 Task: Add the task  Update the app to support the latest operating systems to the section Code Crusaders in the project TribeWorks and add a Due Date to the respective task as 2024/05/10.
Action: Mouse moved to (431, 519)
Screenshot: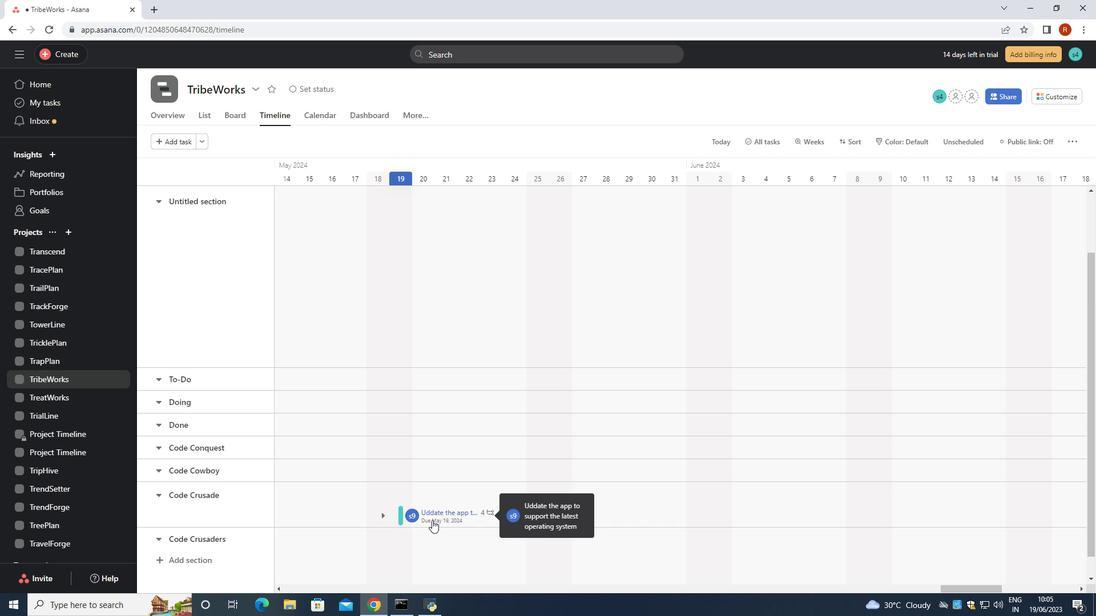
Action: Mouse pressed left at (431, 519)
Screenshot: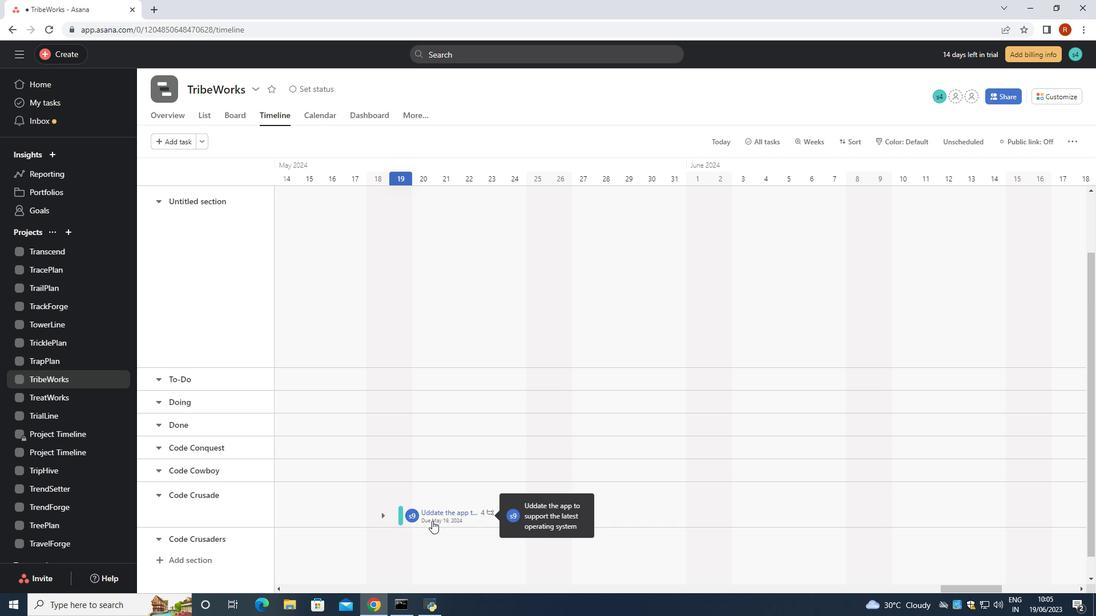 
Action: Mouse moved to (875, 258)
Screenshot: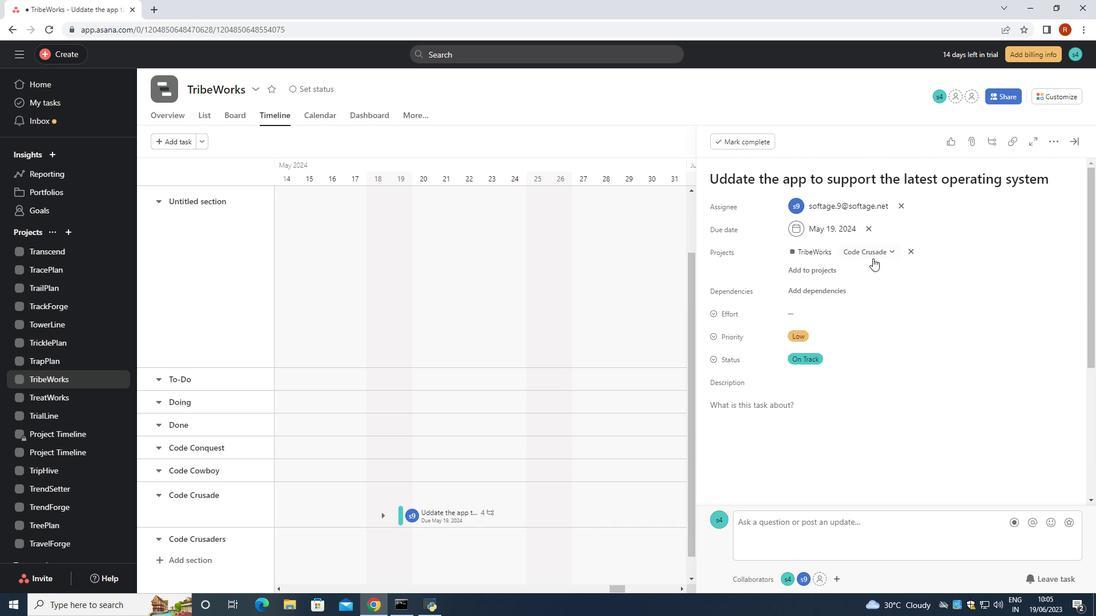 
Action: Mouse pressed left at (875, 258)
Screenshot: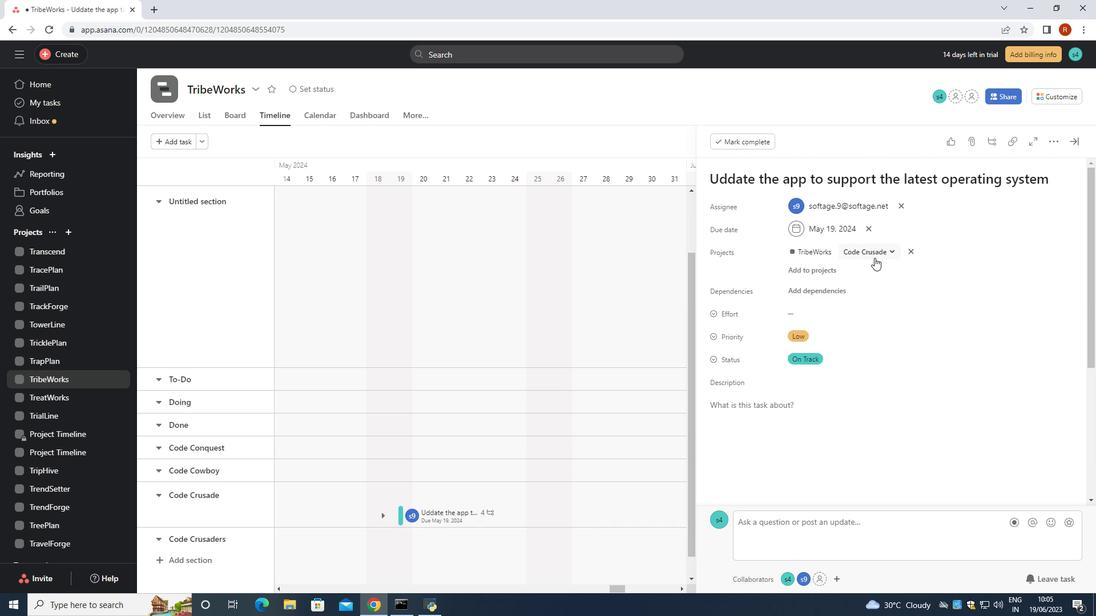 
Action: Mouse moved to (865, 427)
Screenshot: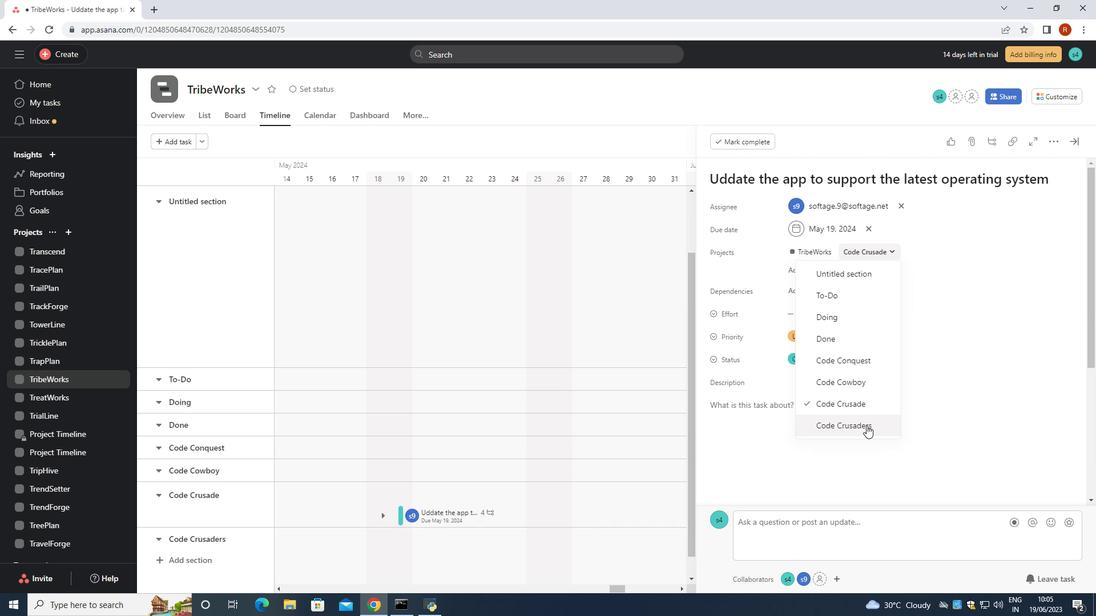 
Action: Mouse pressed left at (865, 427)
Screenshot: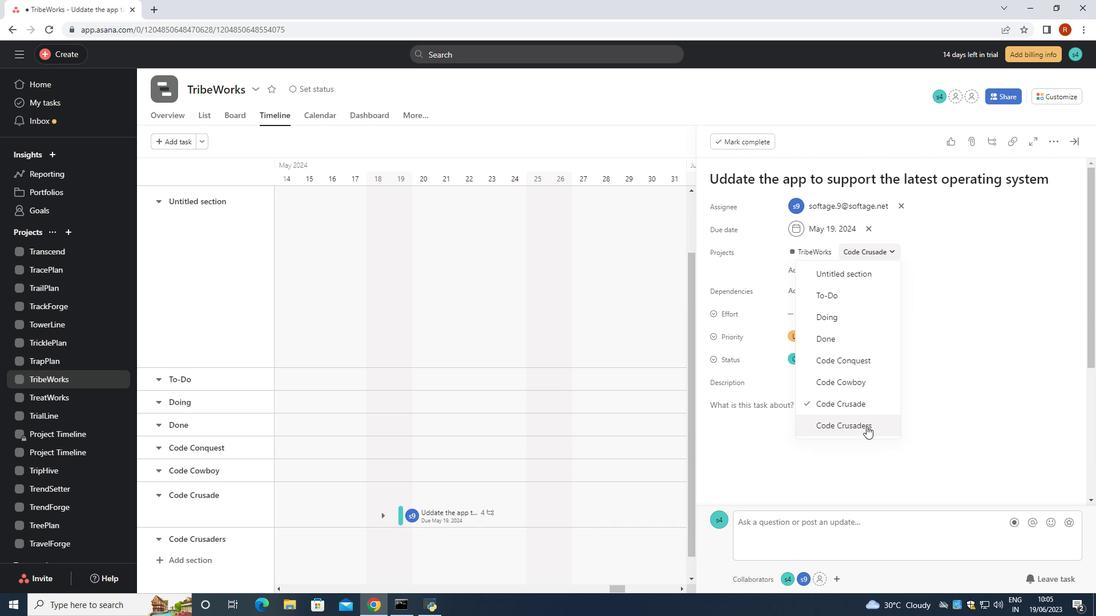 
Action: Mouse moved to (871, 232)
Screenshot: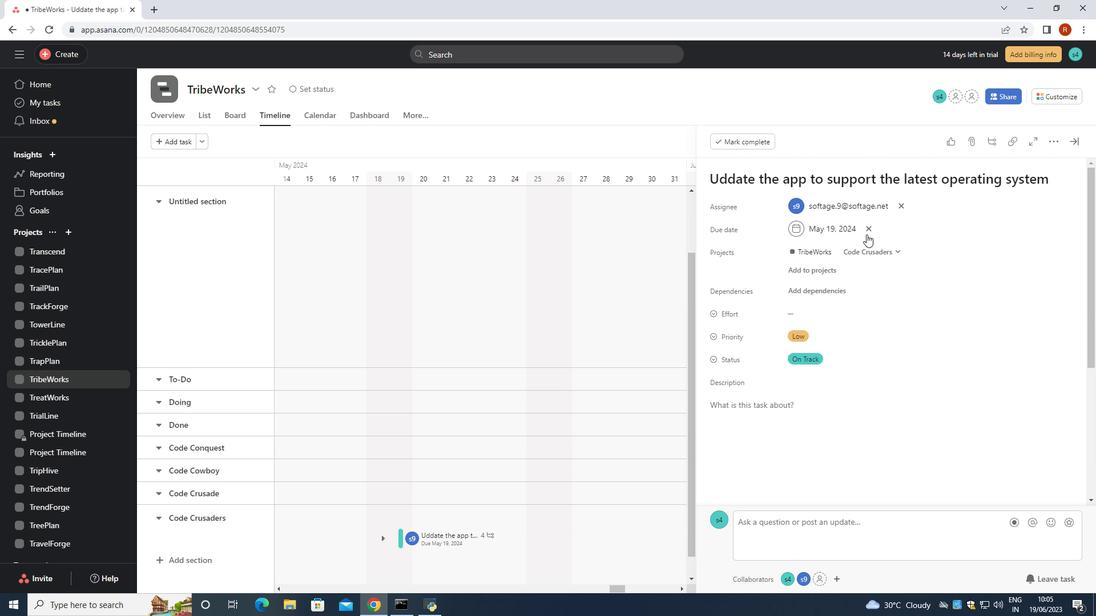 
Action: Mouse pressed left at (871, 232)
Screenshot: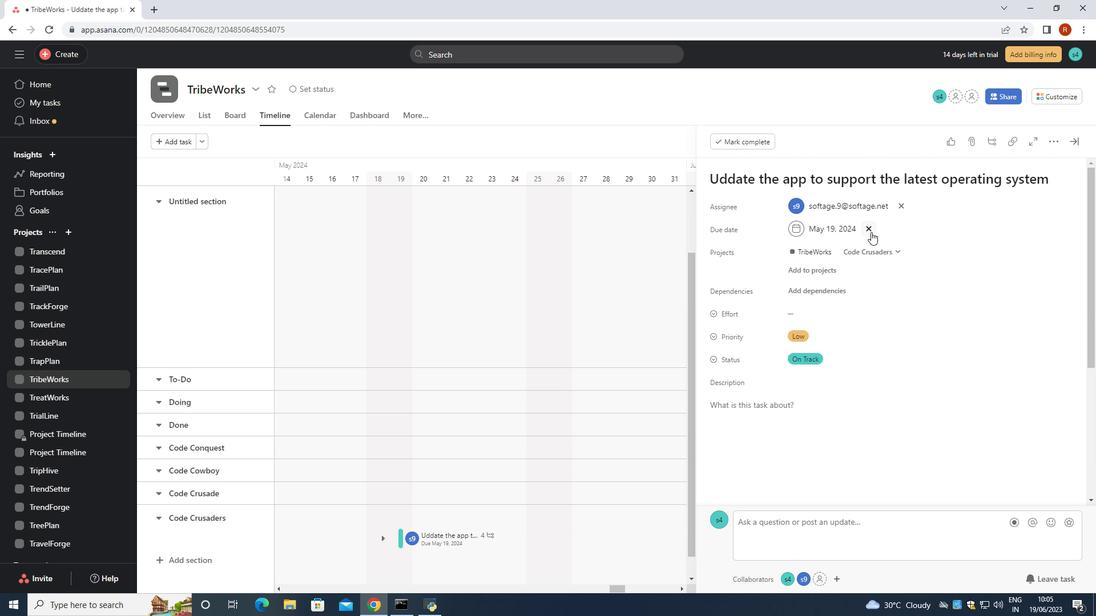 
Action: Mouse moved to (840, 225)
Screenshot: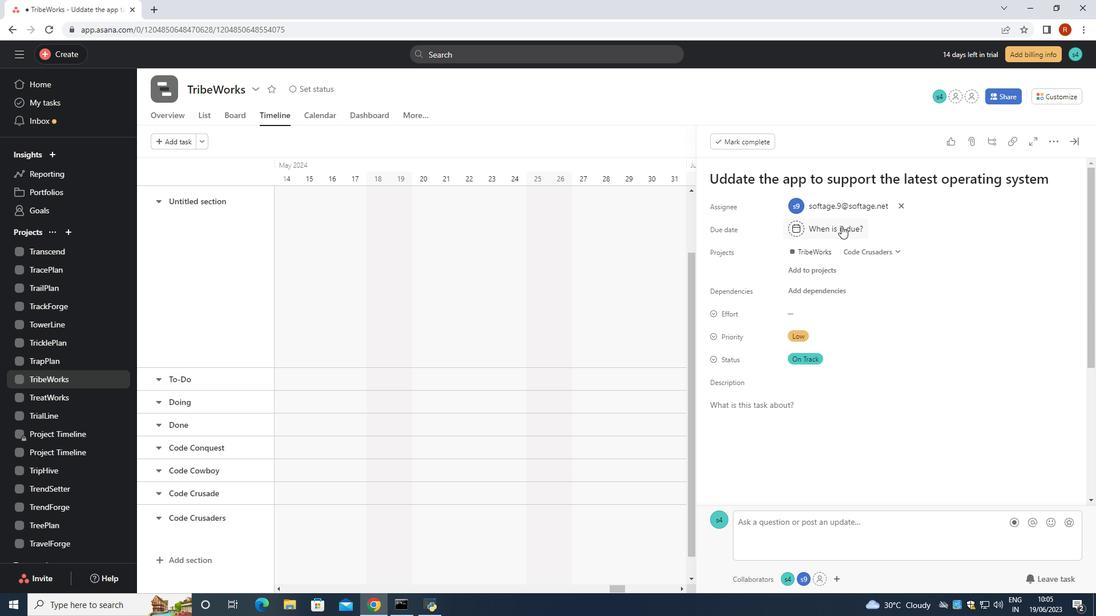 
Action: Mouse pressed left at (840, 225)
Screenshot: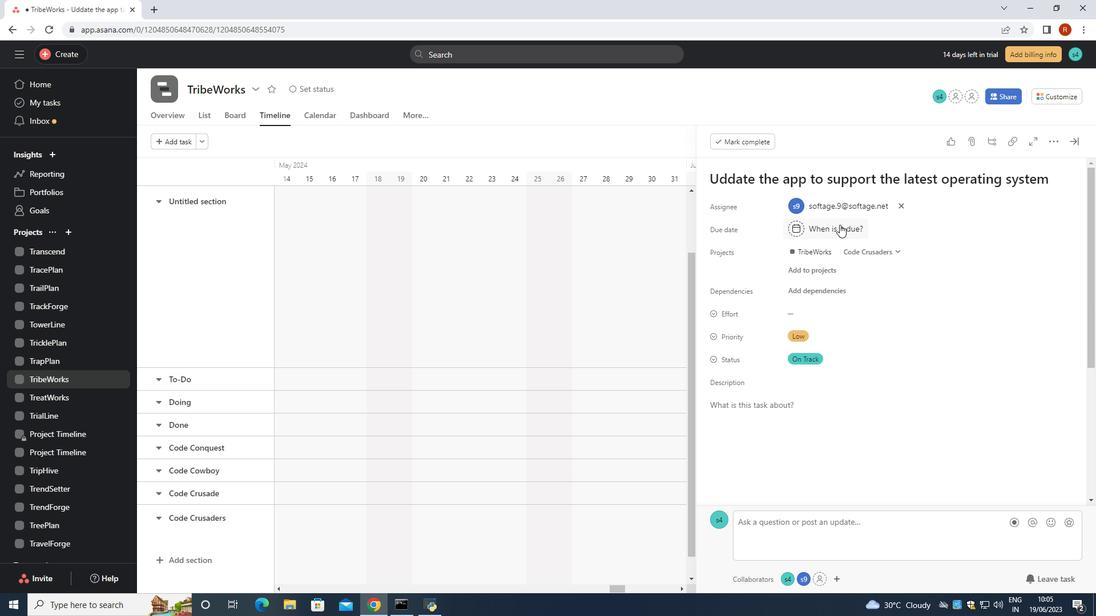 
Action: Key pressed 2024/05/10<Key.enter>
Screenshot: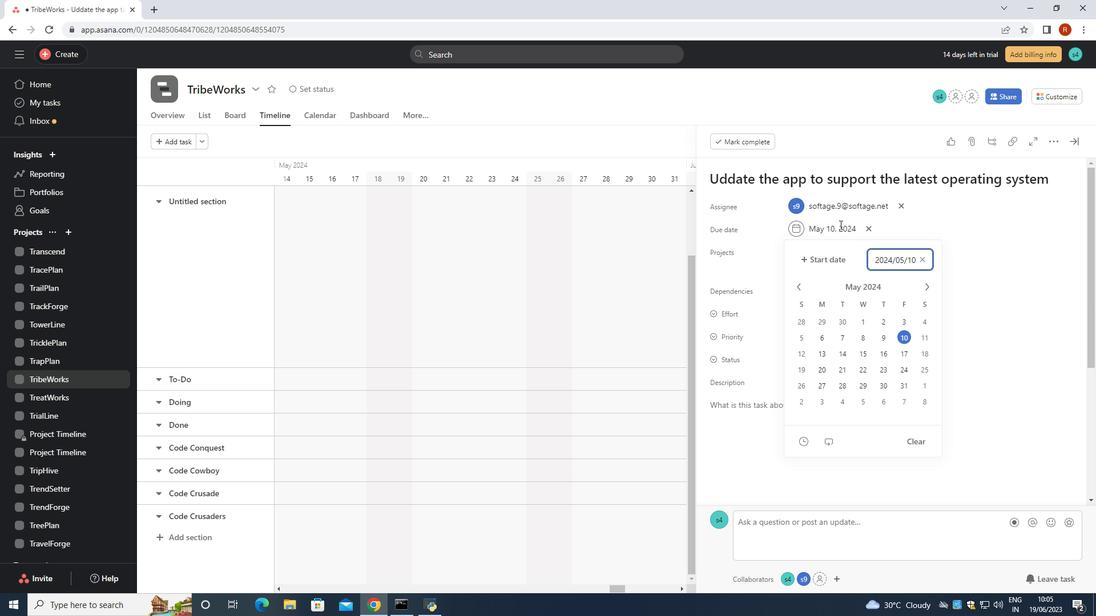 
Action: Mouse moved to (824, 243)
Screenshot: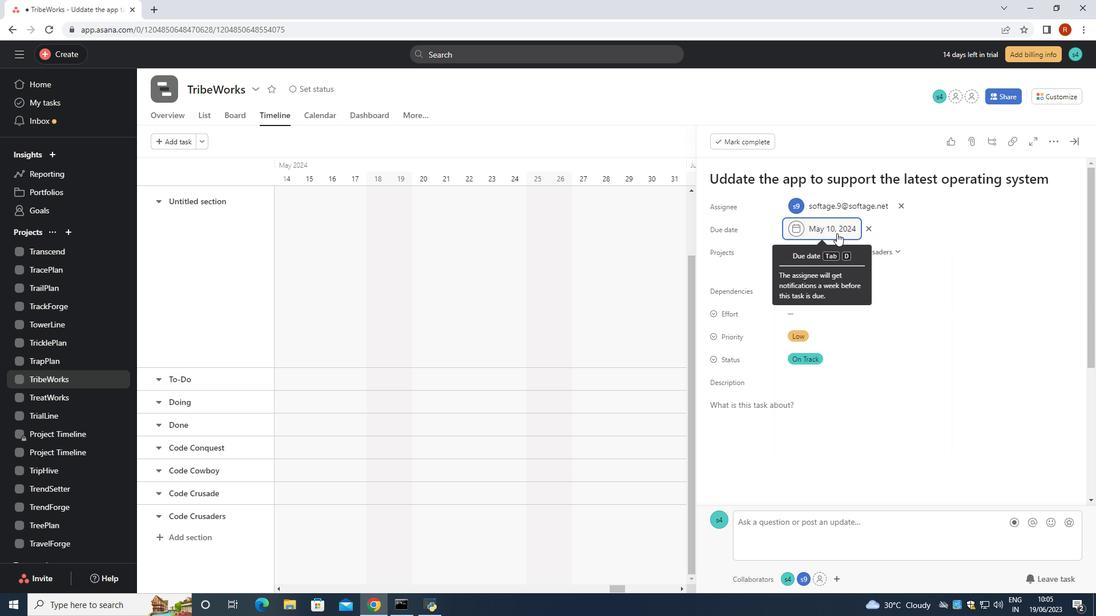 
